 Task: Move the task Develop a new online voting system for elections to the section Done in the project AgileEagle and filter the tasks in the project by Due next week
Action: Mouse moved to (536, 315)
Screenshot: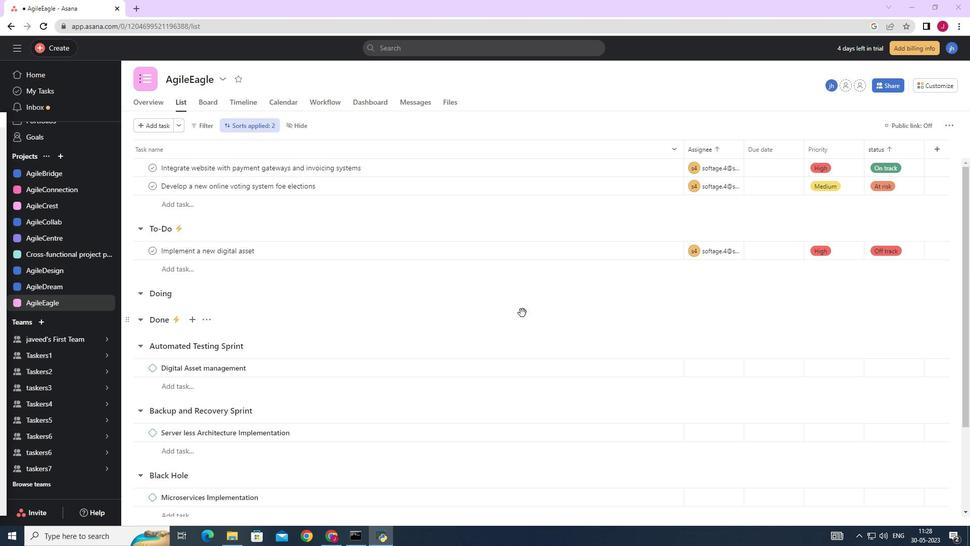 
Action: Mouse scrolled (536, 315) with delta (0, 0)
Screenshot: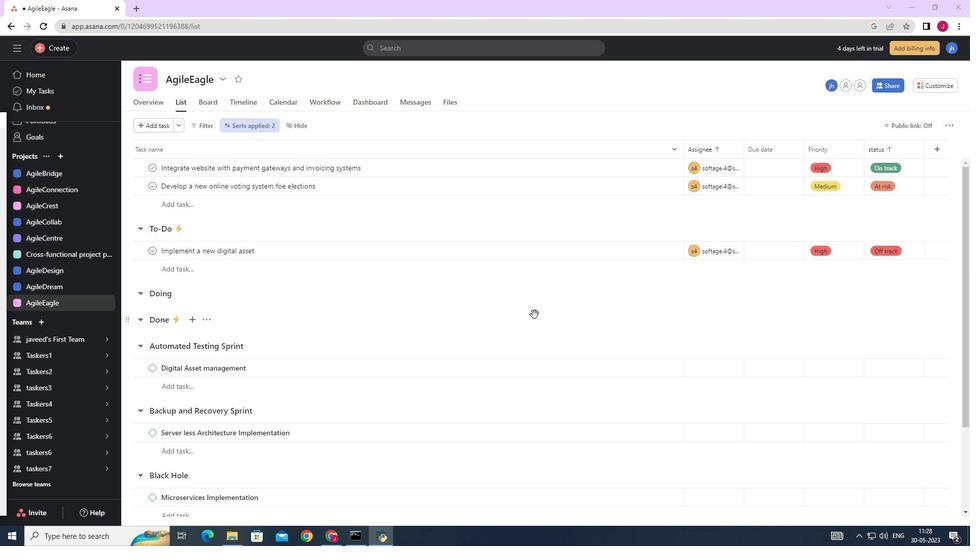 
Action: Mouse scrolled (536, 315) with delta (0, 0)
Screenshot: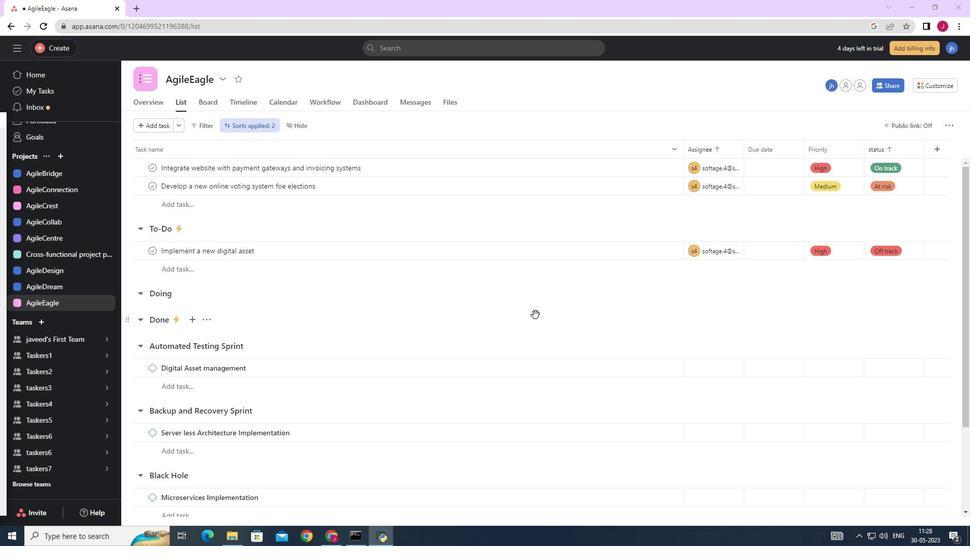 
Action: Mouse scrolled (536, 315) with delta (0, 0)
Screenshot: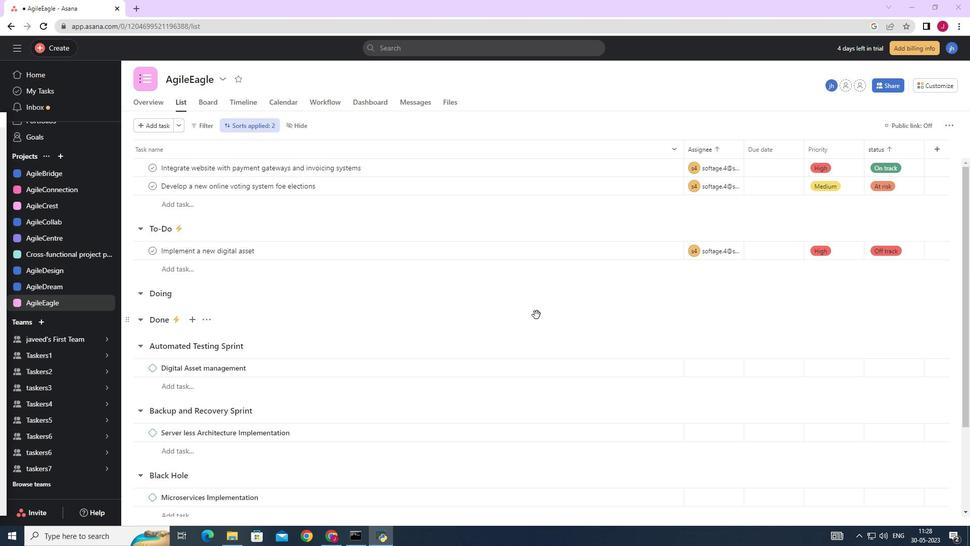 
Action: Mouse moved to (655, 185)
Screenshot: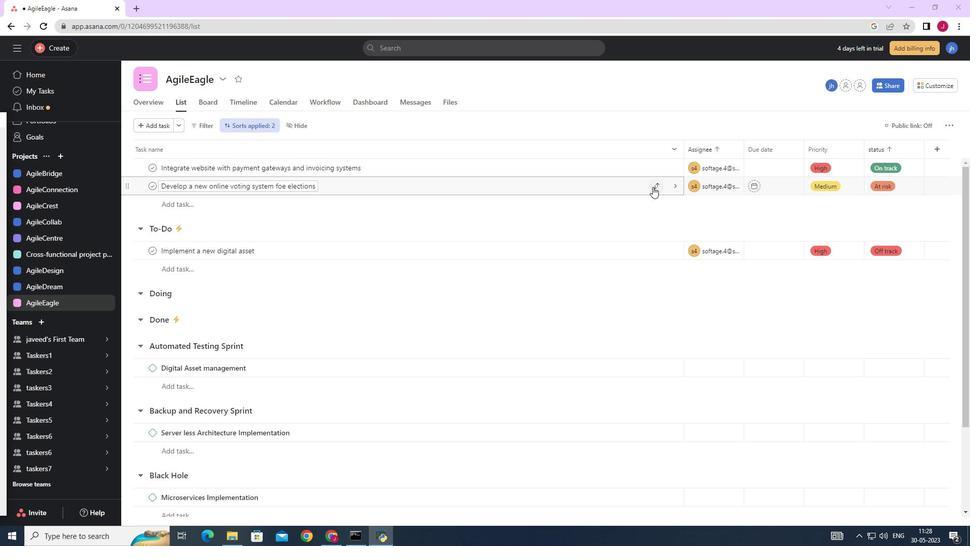 
Action: Mouse pressed left at (655, 185)
Screenshot: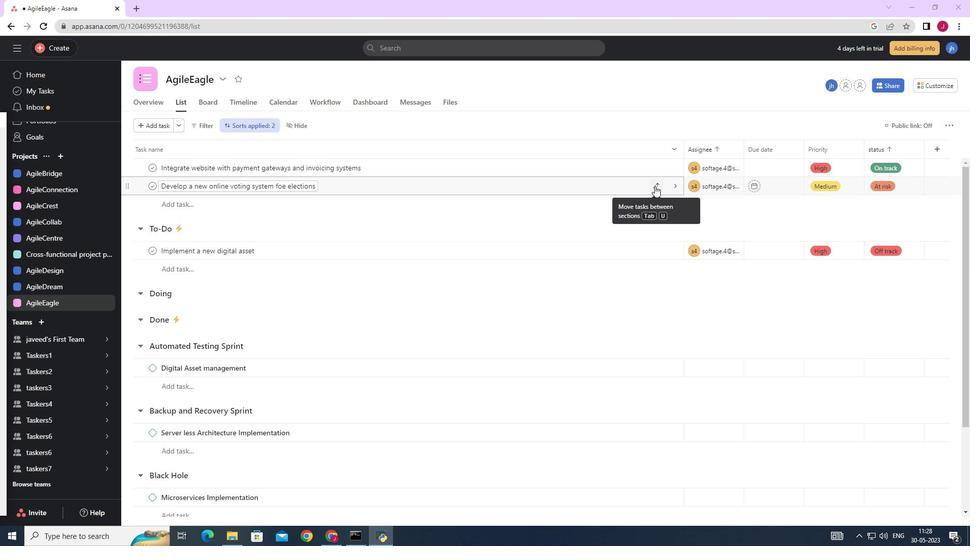 
Action: Mouse moved to (578, 276)
Screenshot: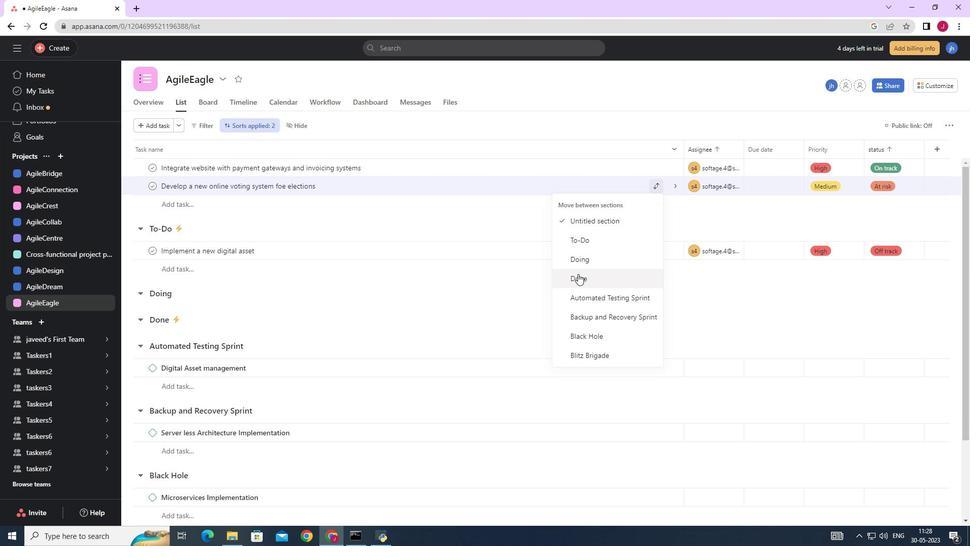 
Action: Mouse pressed left at (578, 276)
Screenshot: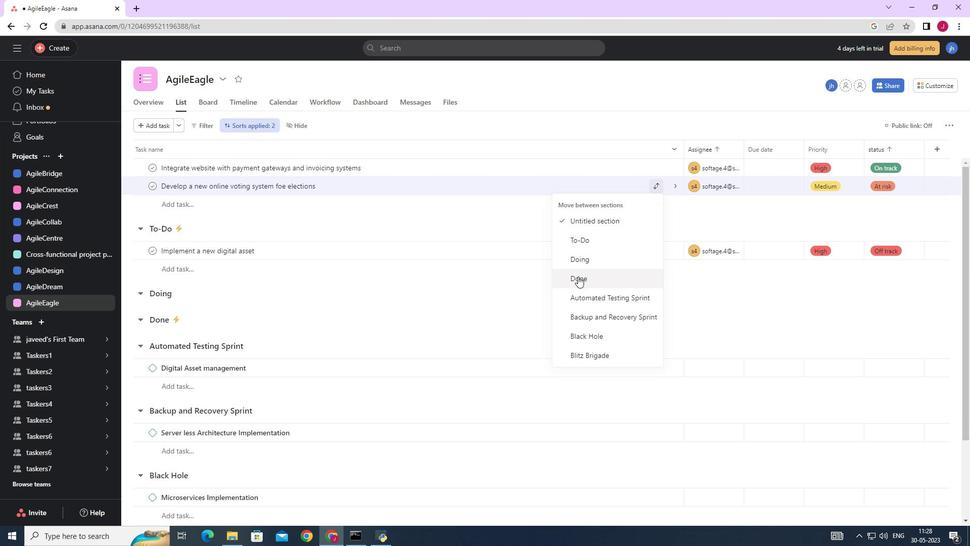 
Action: Mouse moved to (204, 122)
Screenshot: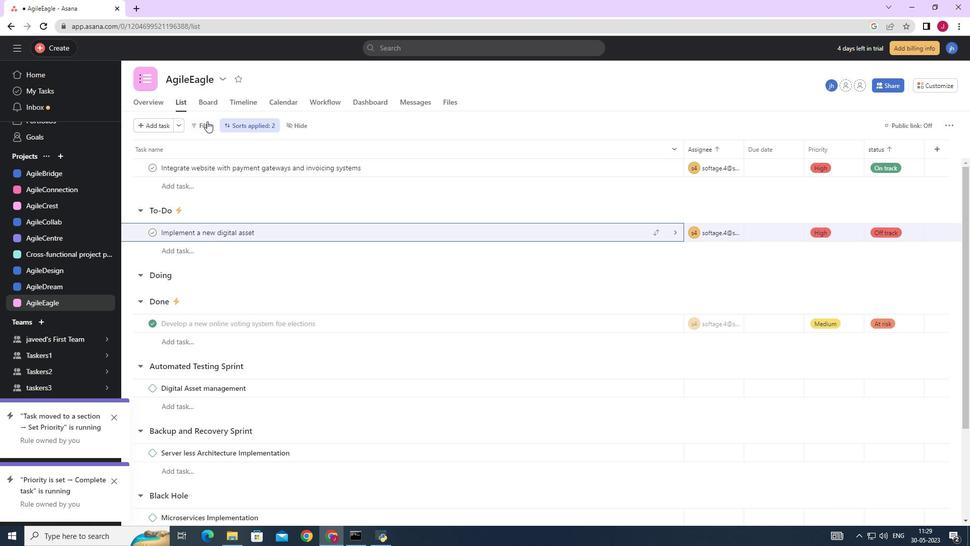 
Action: Mouse pressed left at (204, 122)
Screenshot: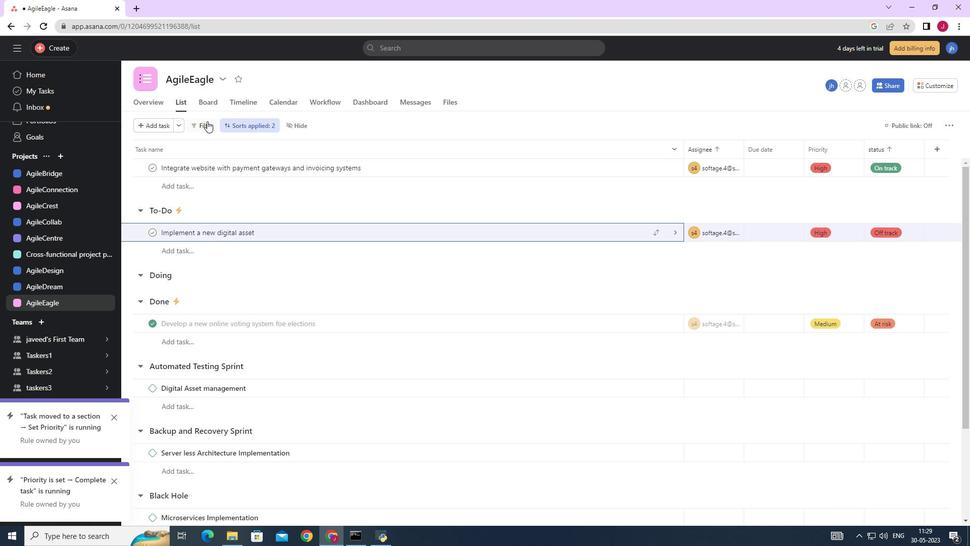 
Action: Mouse moved to (226, 180)
Screenshot: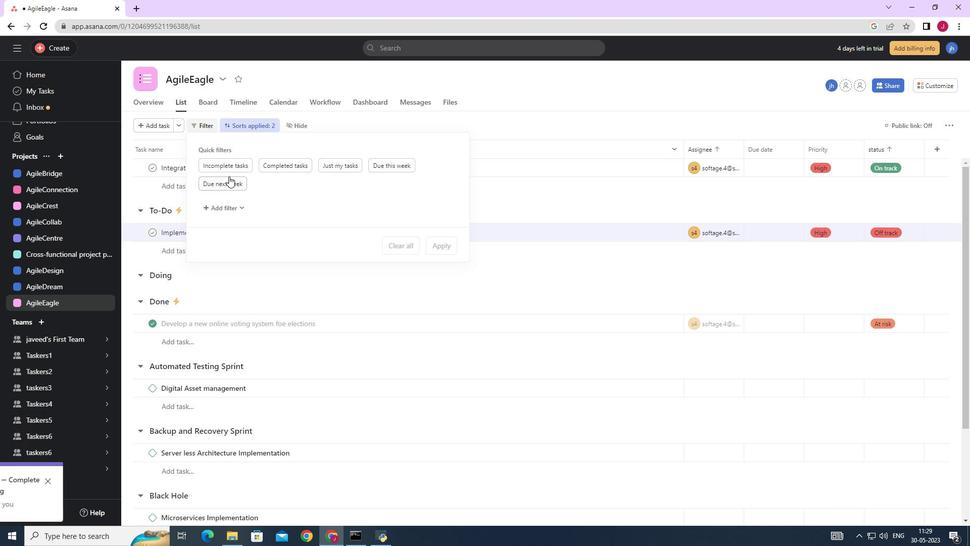 
Action: Mouse pressed left at (226, 180)
Screenshot: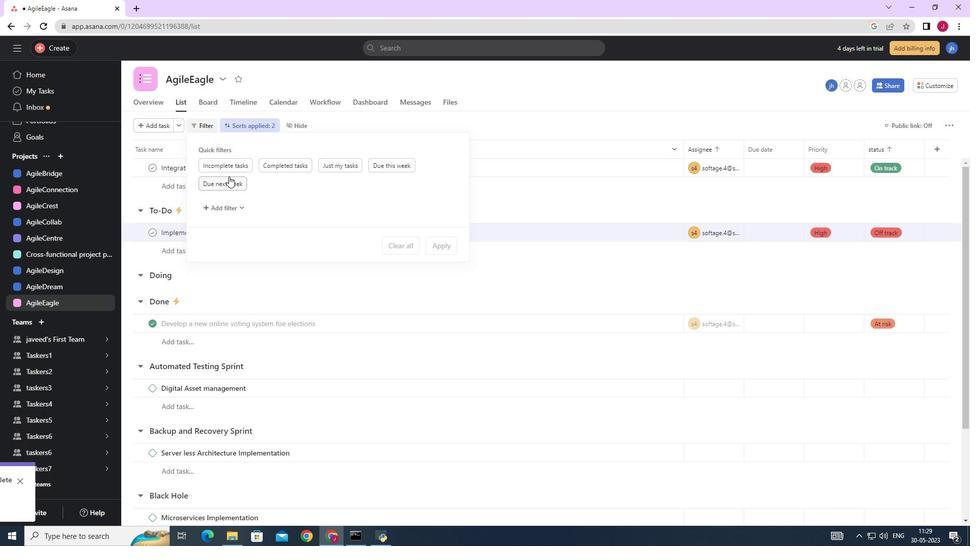 
Action: Mouse moved to (231, 126)
Screenshot: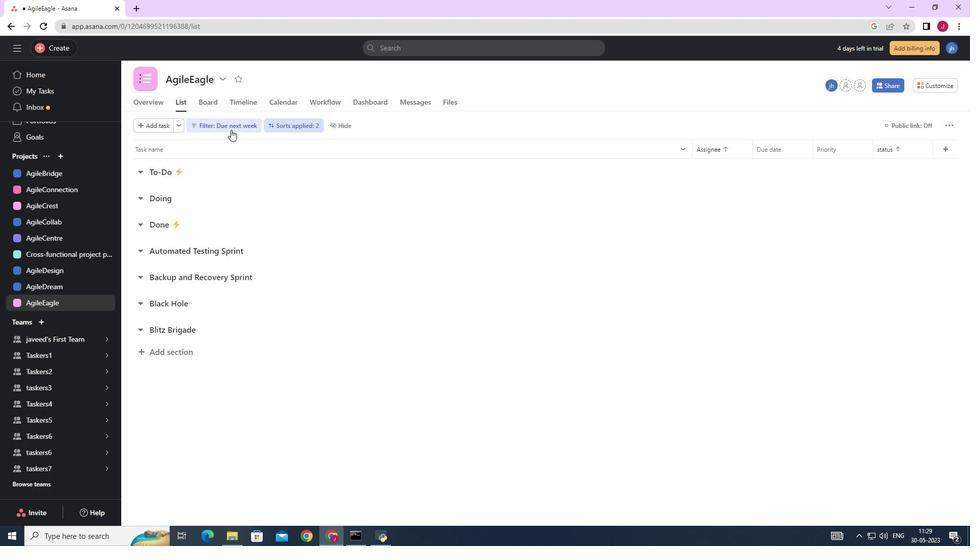 
Action: Mouse pressed left at (231, 126)
Screenshot: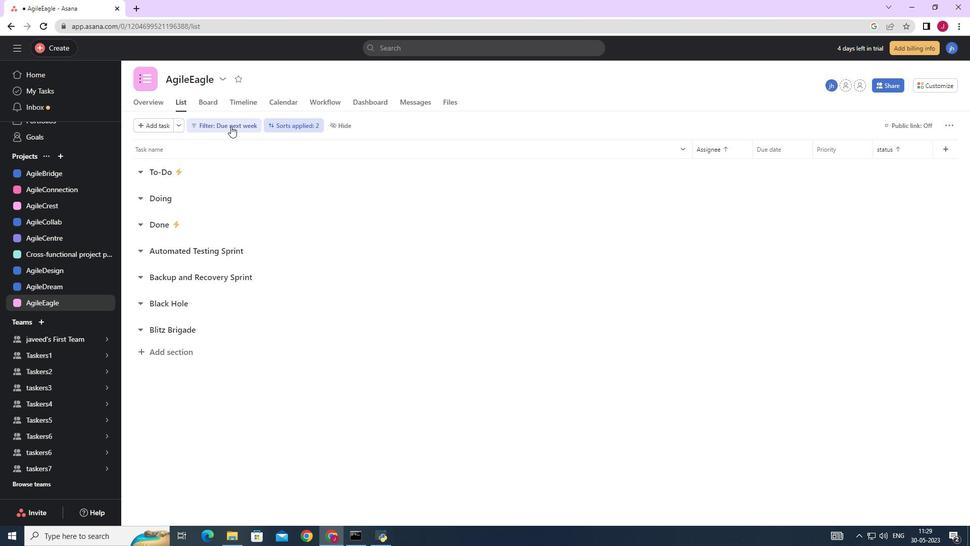 
Action: Mouse moved to (229, 220)
Screenshot: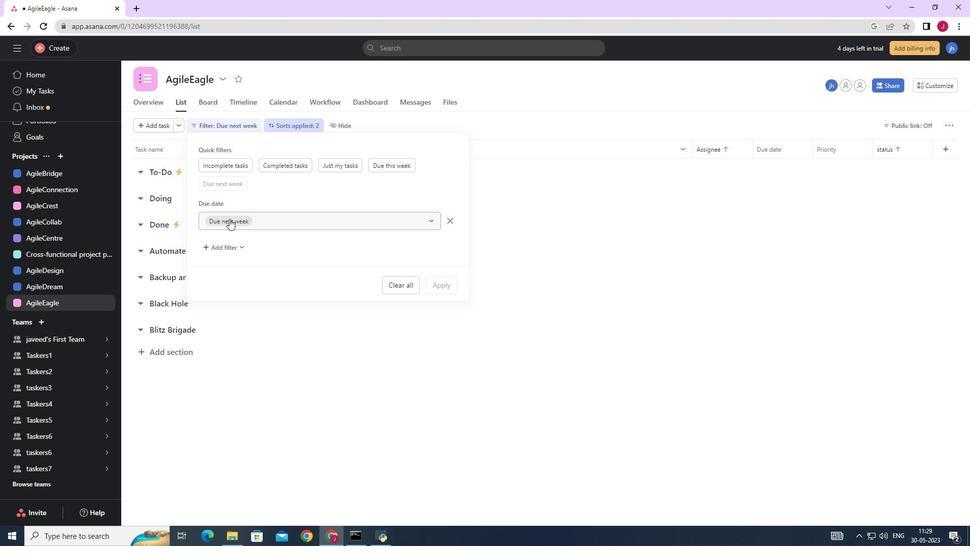 
Action: Mouse pressed left at (229, 220)
Screenshot: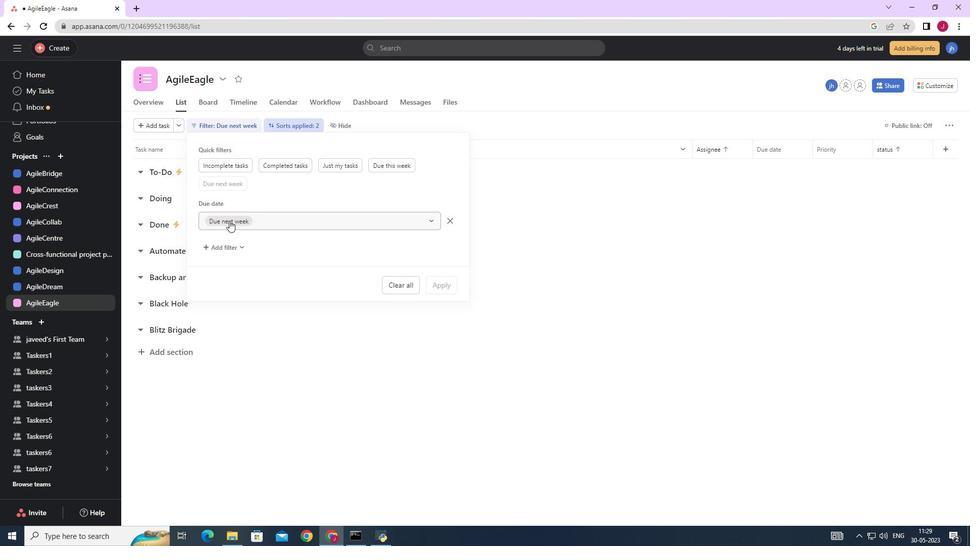 
Action: Mouse moved to (570, 284)
Screenshot: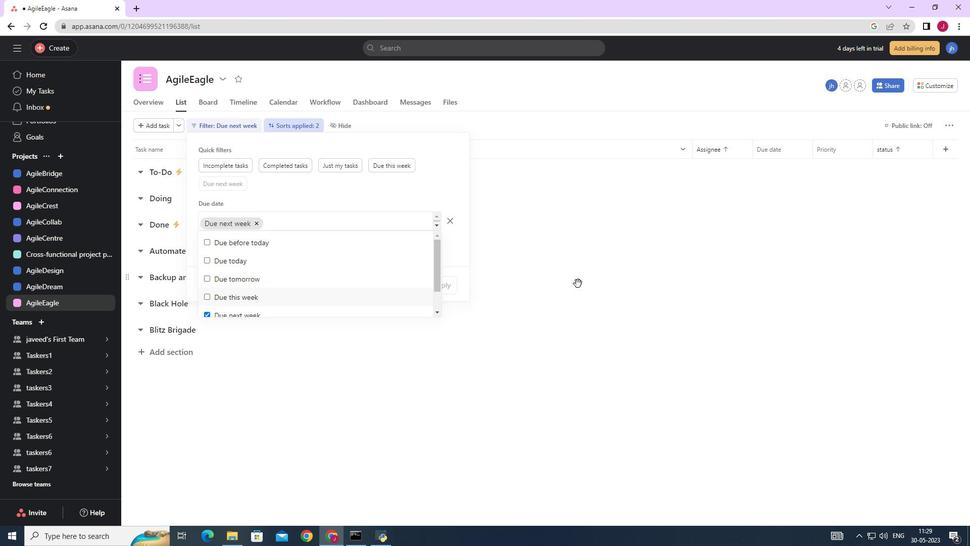 
Action: Mouse scrolled (570, 284) with delta (0, 0)
Screenshot: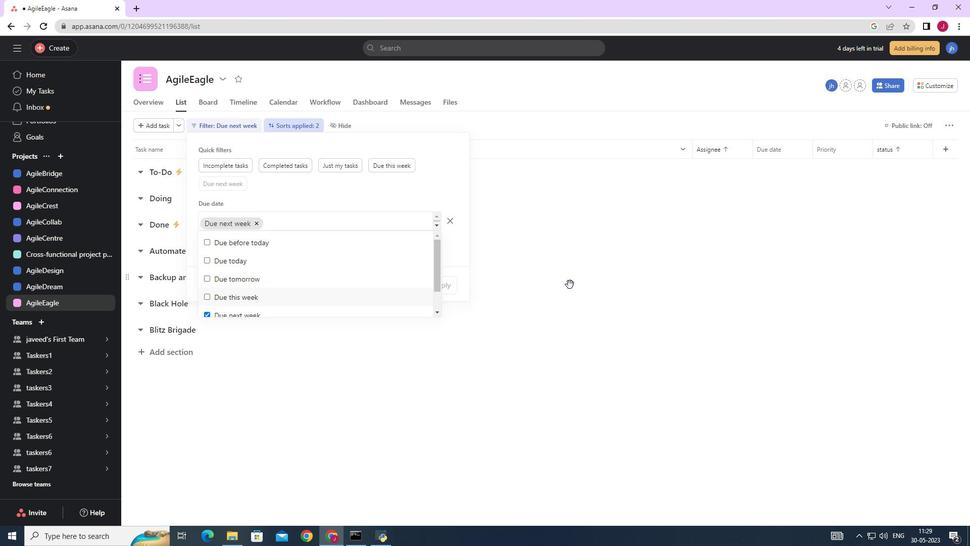 
Action: Mouse moved to (569, 284)
Screenshot: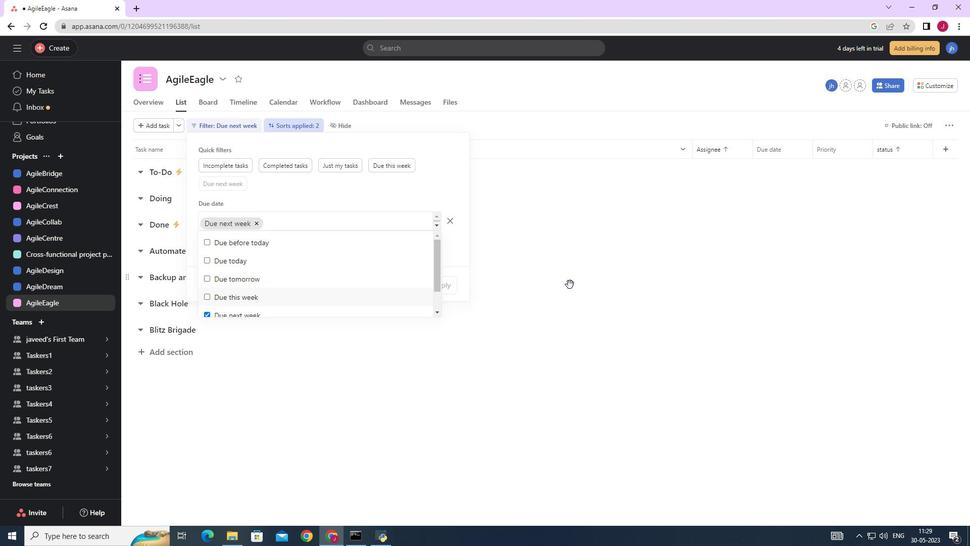 
Action: Mouse scrolled (569, 284) with delta (0, 0)
Screenshot: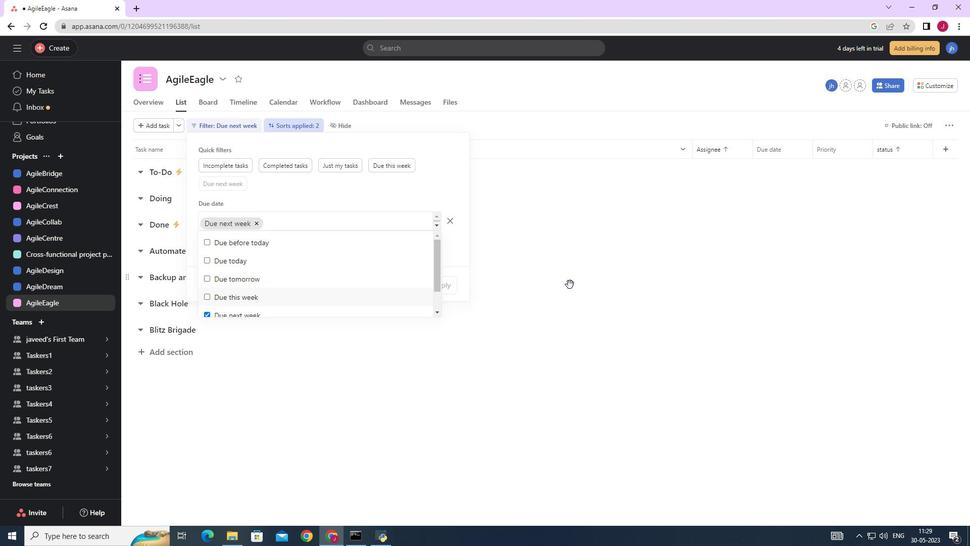 
Action: Mouse moved to (258, 308)
Screenshot: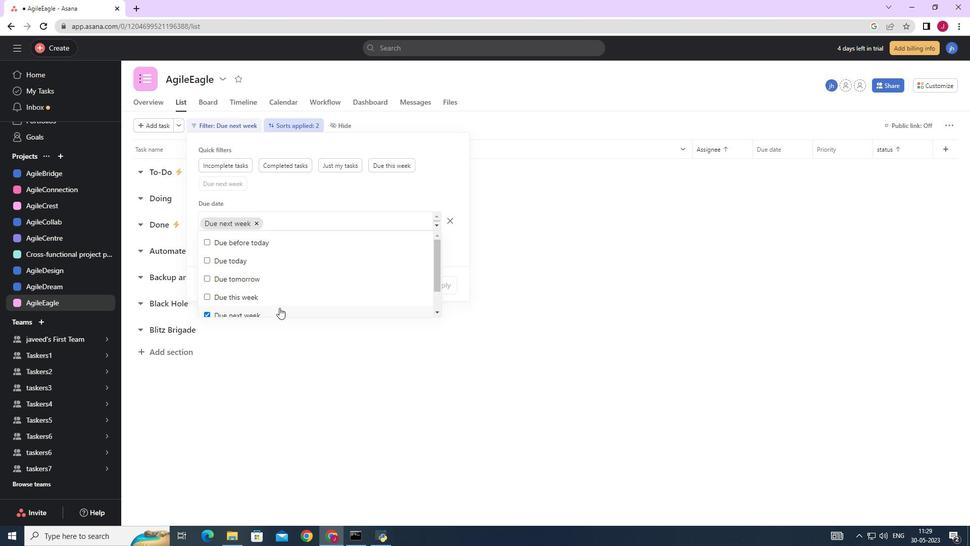 
Action: Mouse scrolled (258, 308) with delta (0, 0)
Screenshot: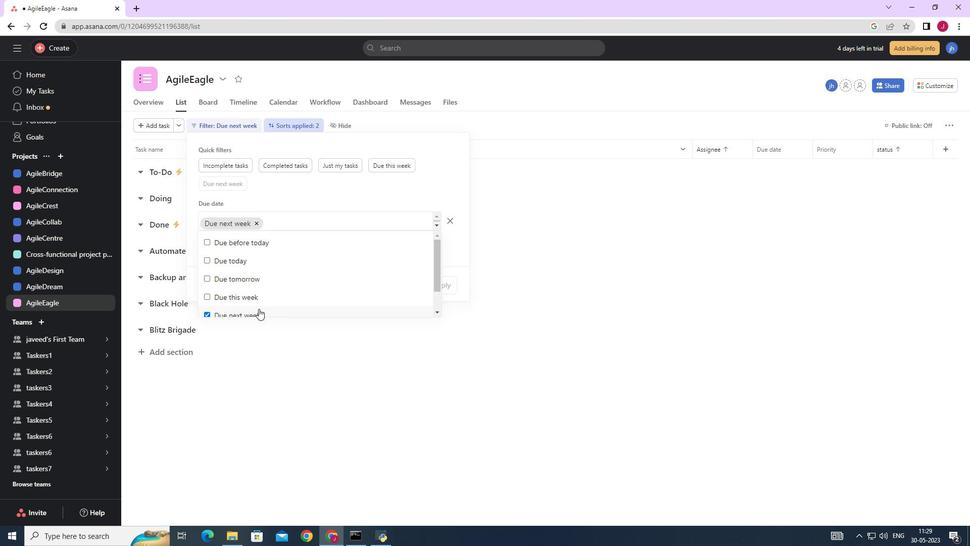 
Action: Mouse scrolled (258, 308) with delta (0, 0)
Screenshot: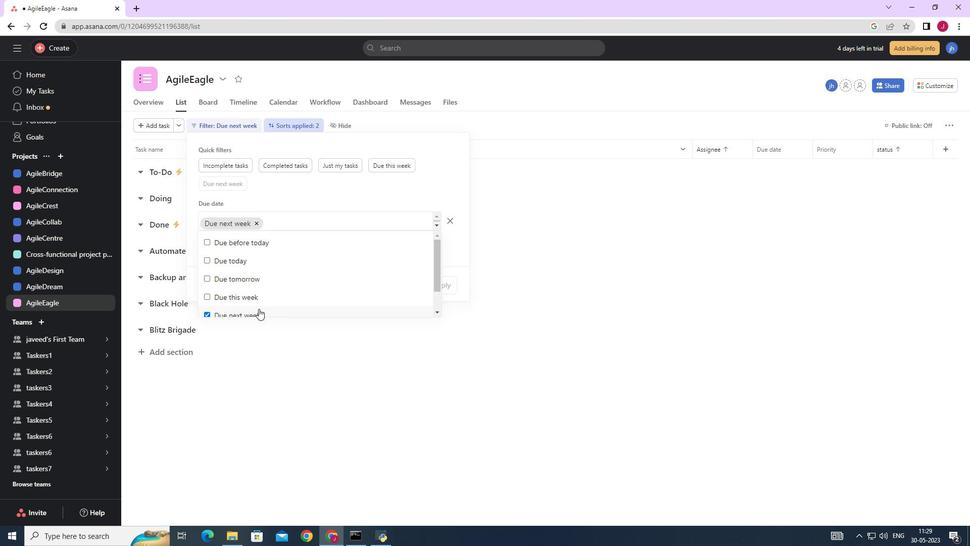 
Action: Mouse scrolled (258, 308) with delta (0, 0)
Screenshot: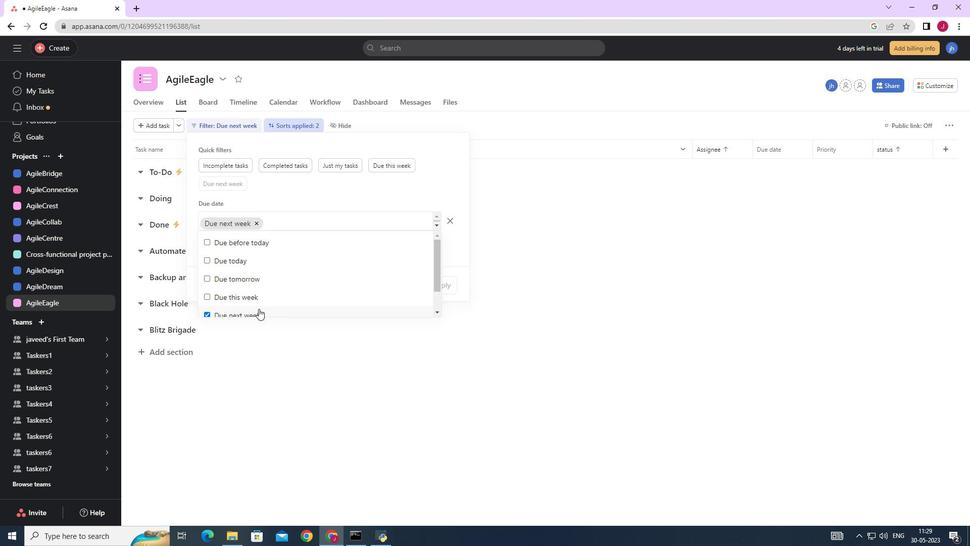 
Action: Mouse moved to (239, 284)
Screenshot: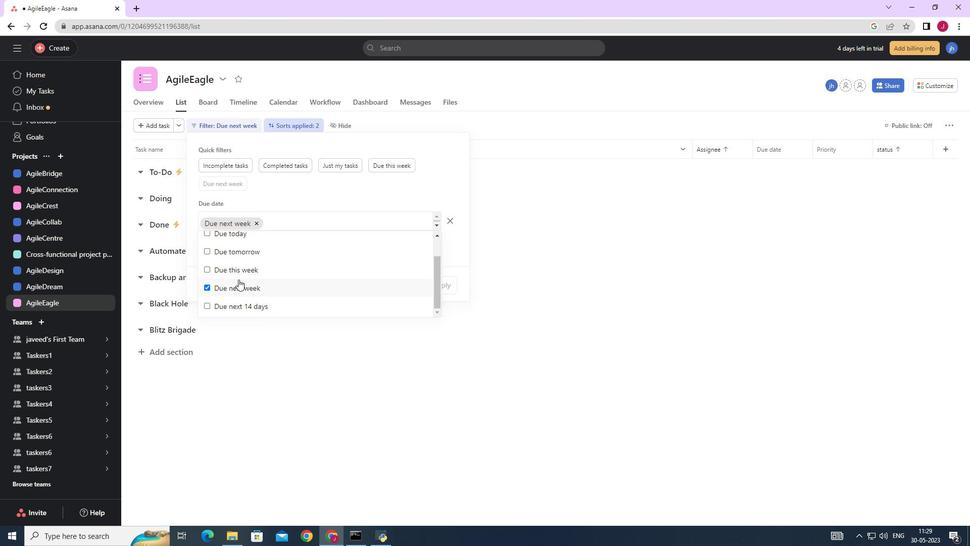 
Action: Mouse pressed left at (239, 284)
Screenshot: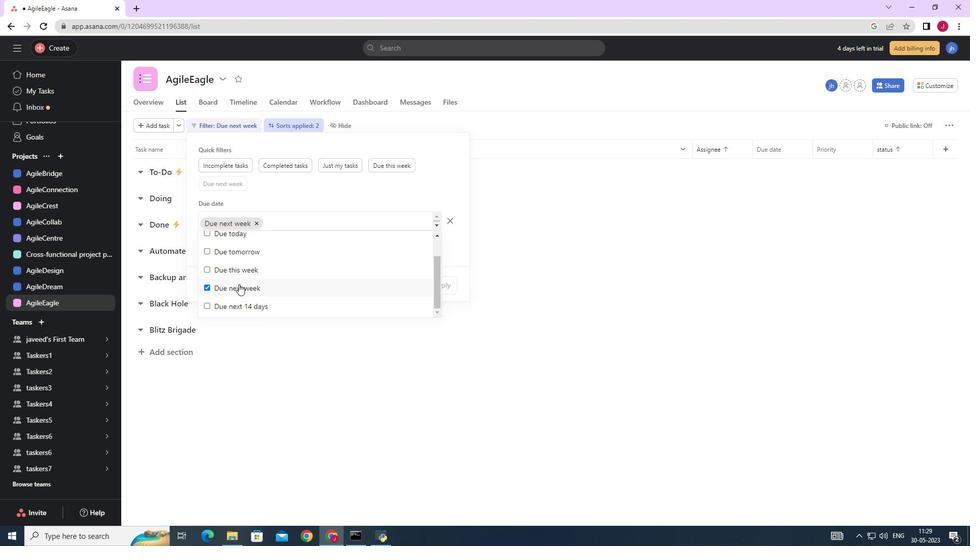 
Action: Mouse pressed left at (239, 284)
Screenshot: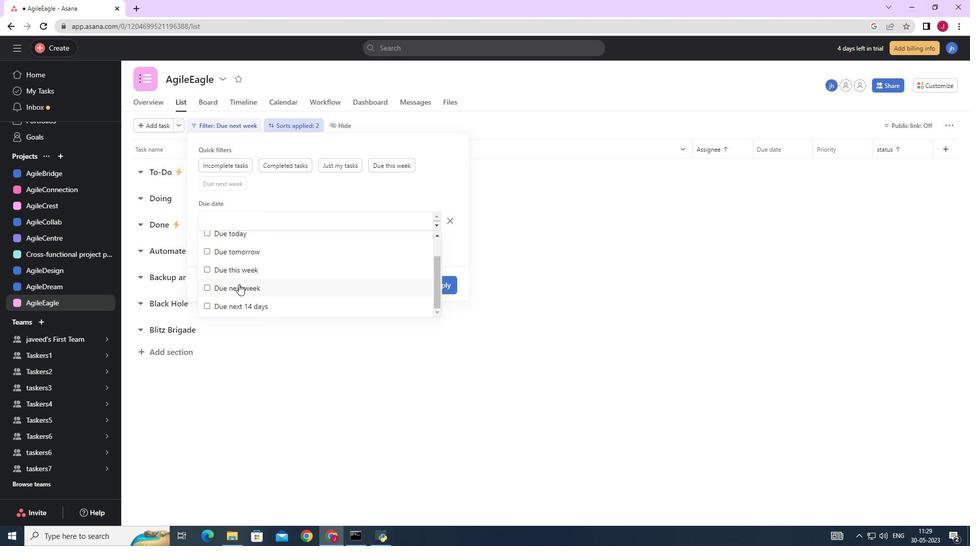 
Action: Mouse moved to (248, 284)
Screenshot: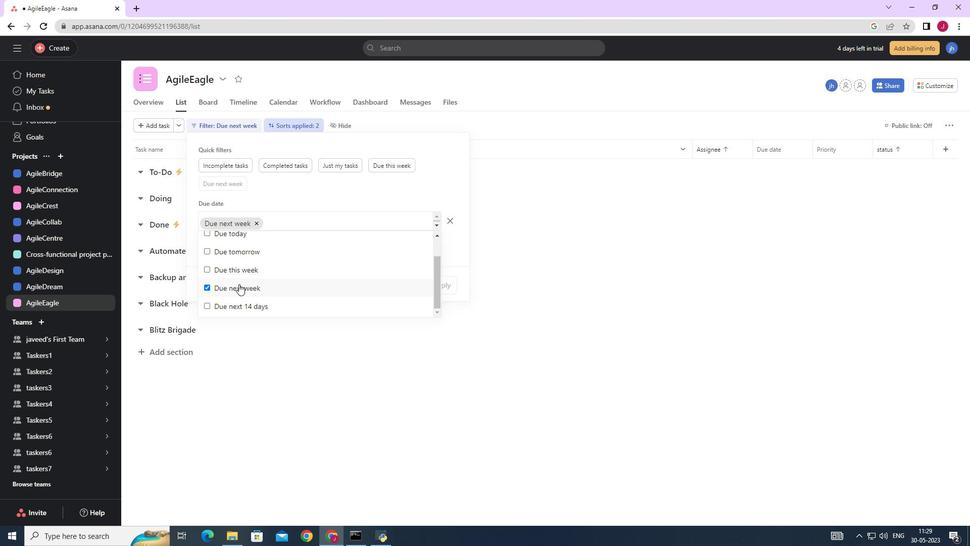 
Action: Mouse pressed left at (248, 284)
Screenshot: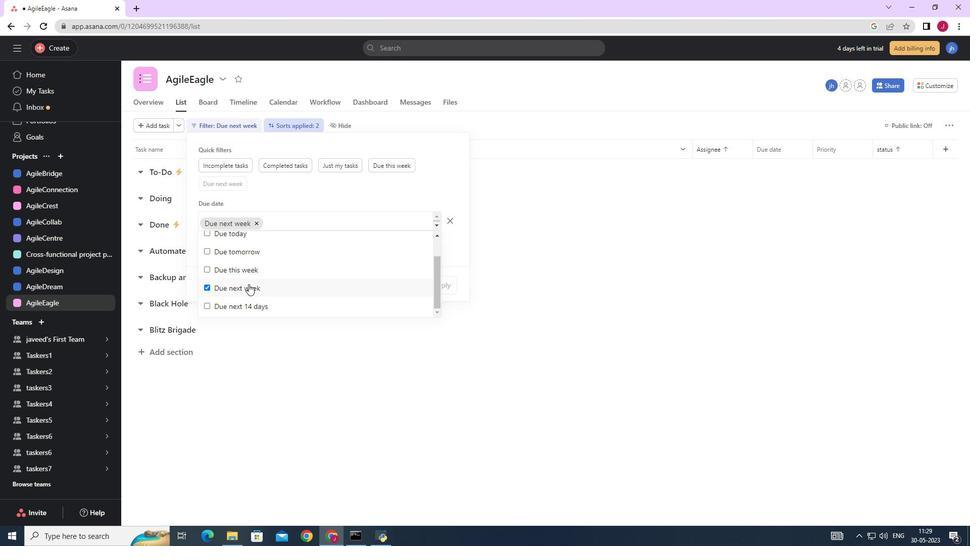 
Action: Mouse pressed left at (248, 284)
Screenshot: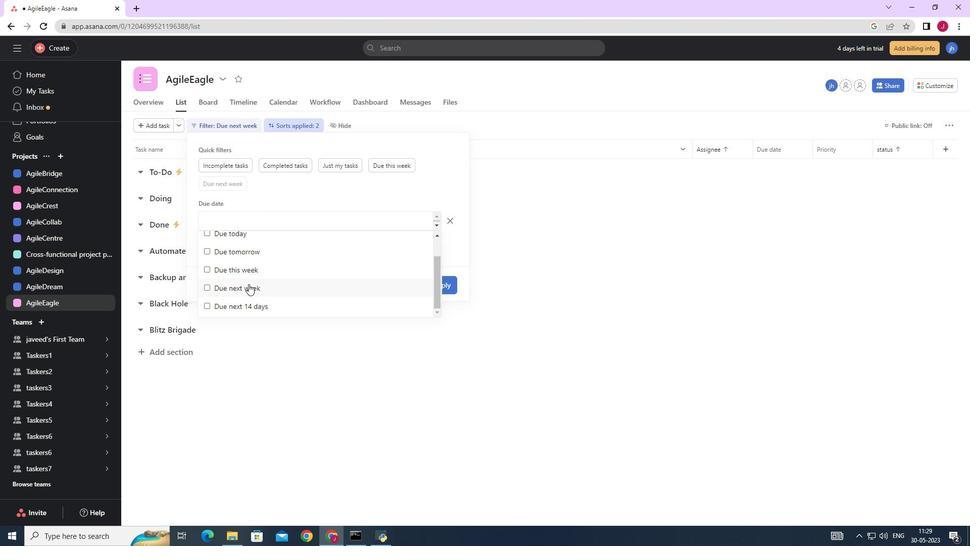 
Action: Mouse moved to (581, 269)
Screenshot: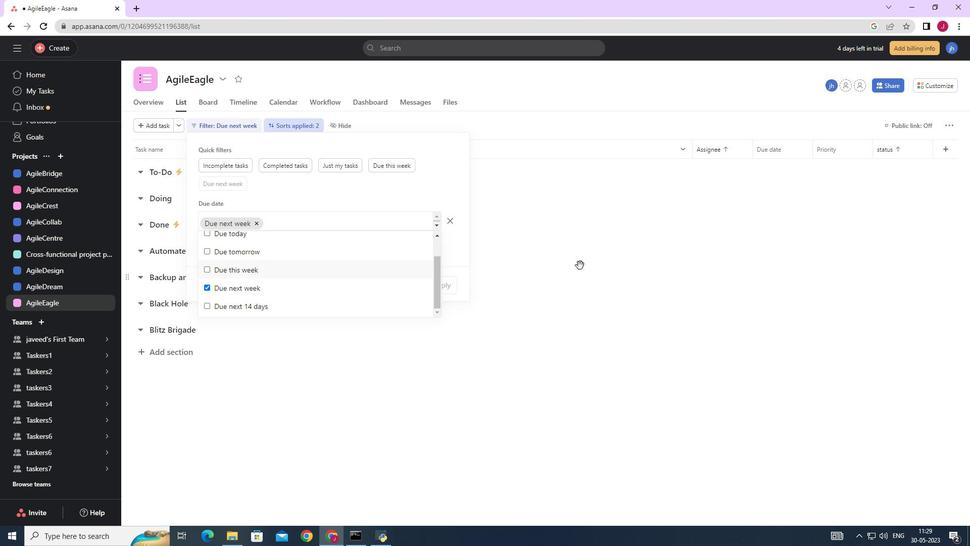 
Action: Mouse pressed left at (581, 269)
Screenshot: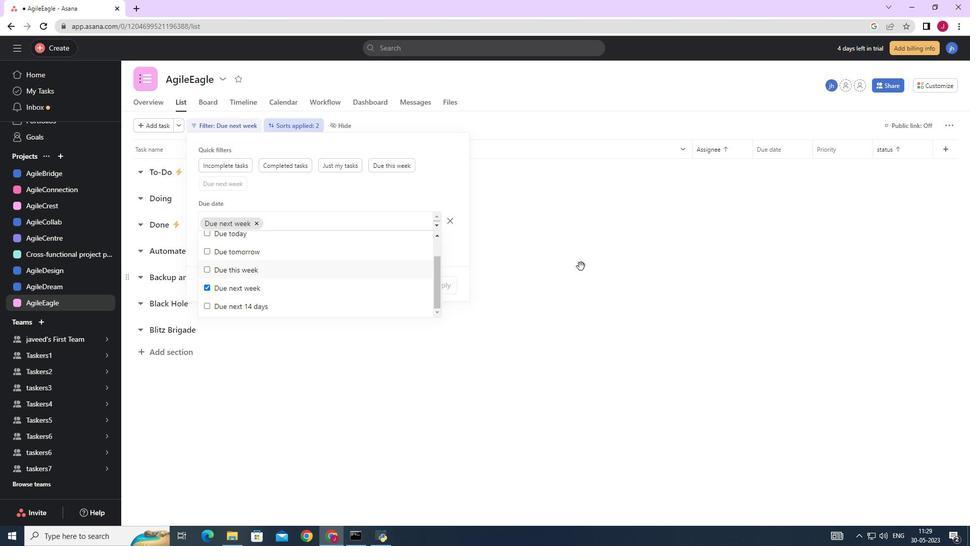 
Action: Mouse moved to (546, 290)
Screenshot: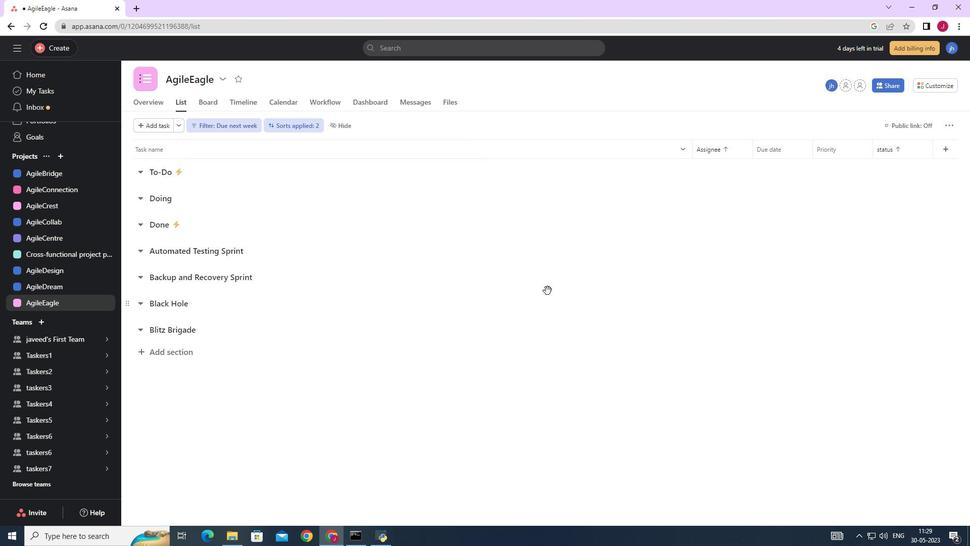 
Action: Mouse scrolled (546, 291) with delta (0, 0)
Screenshot: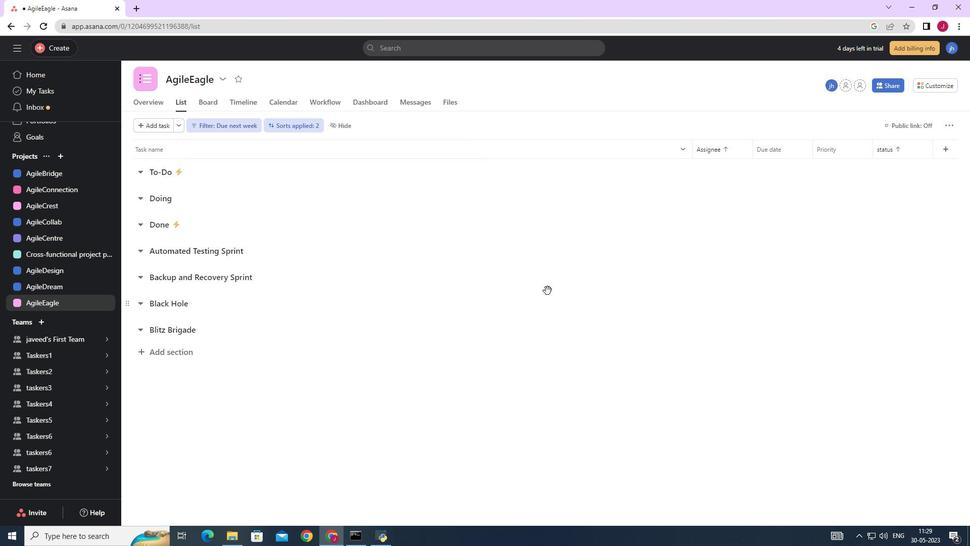 
Action: Mouse scrolled (546, 291) with delta (0, 0)
Screenshot: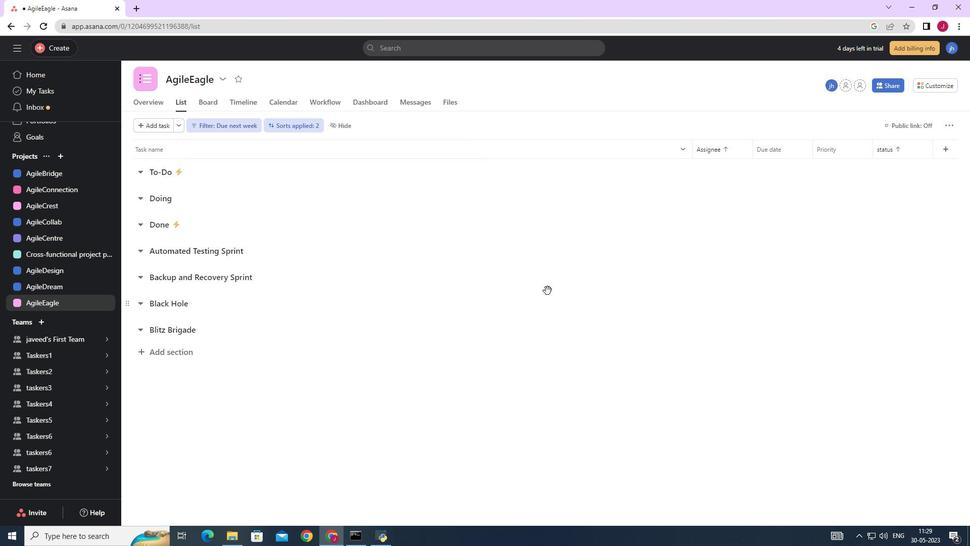 
Action: Mouse scrolled (546, 291) with delta (0, 0)
Screenshot: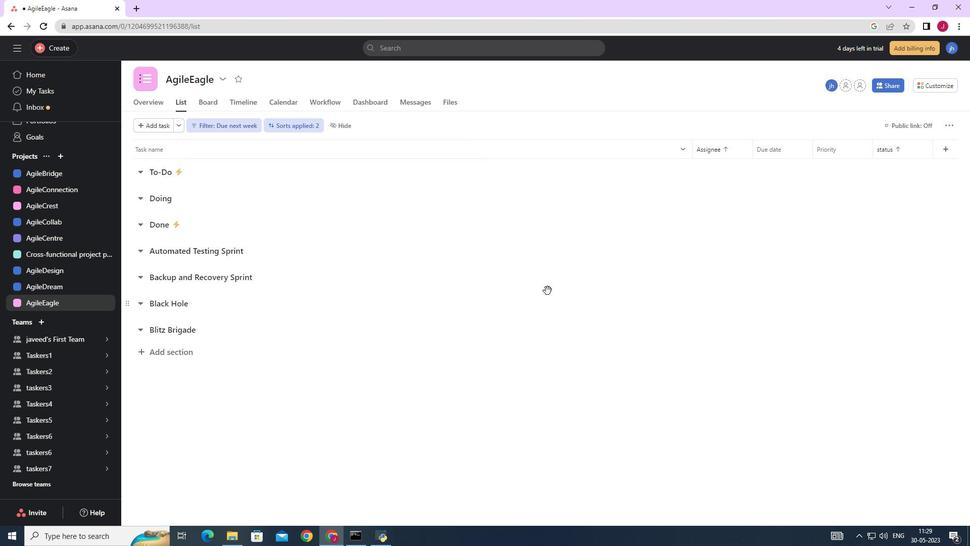 
Action: Mouse scrolled (546, 291) with delta (0, 0)
Screenshot: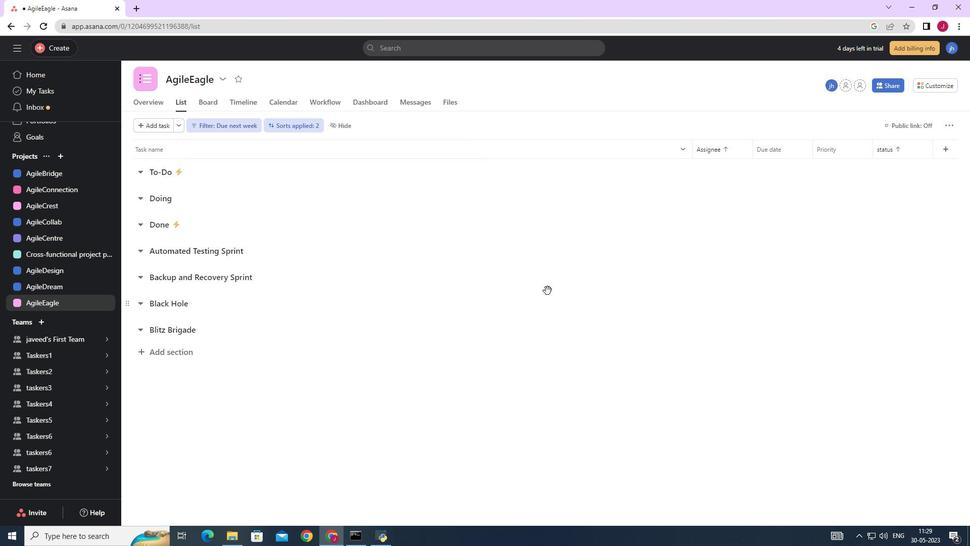 
Action: Mouse moved to (543, 290)
Screenshot: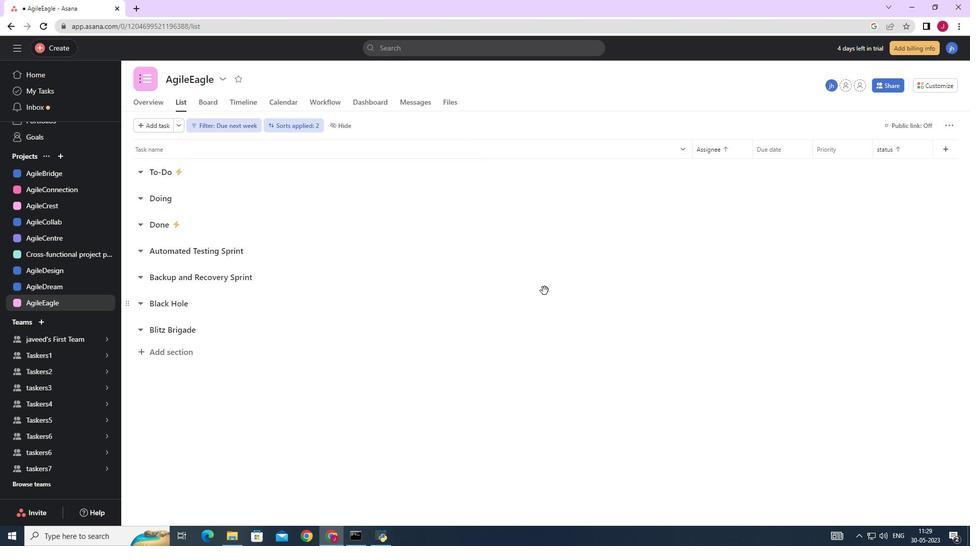 
Action: Mouse scrolled (543, 291) with delta (0, 0)
Screenshot: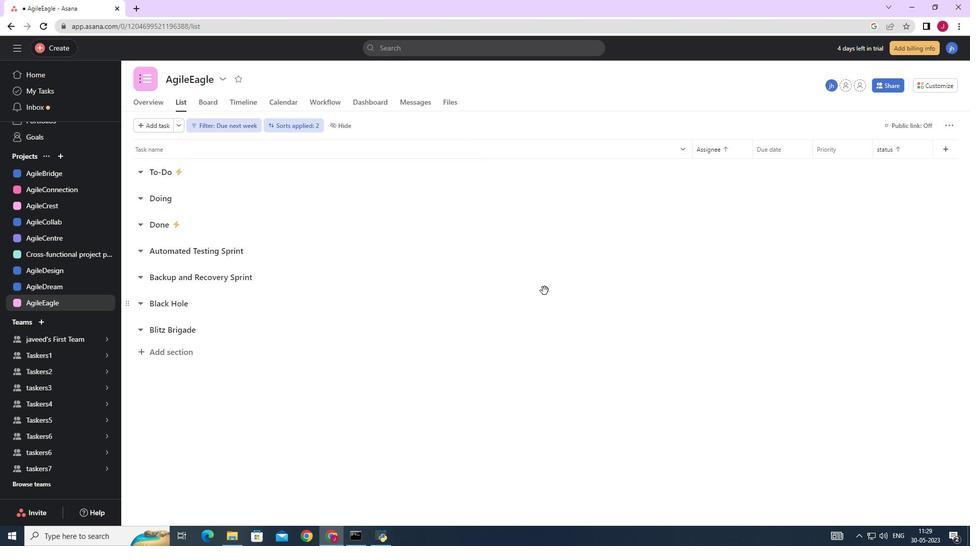 
Action: Mouse scrolled (543, 291) with delta (0, 0)
Screenshot: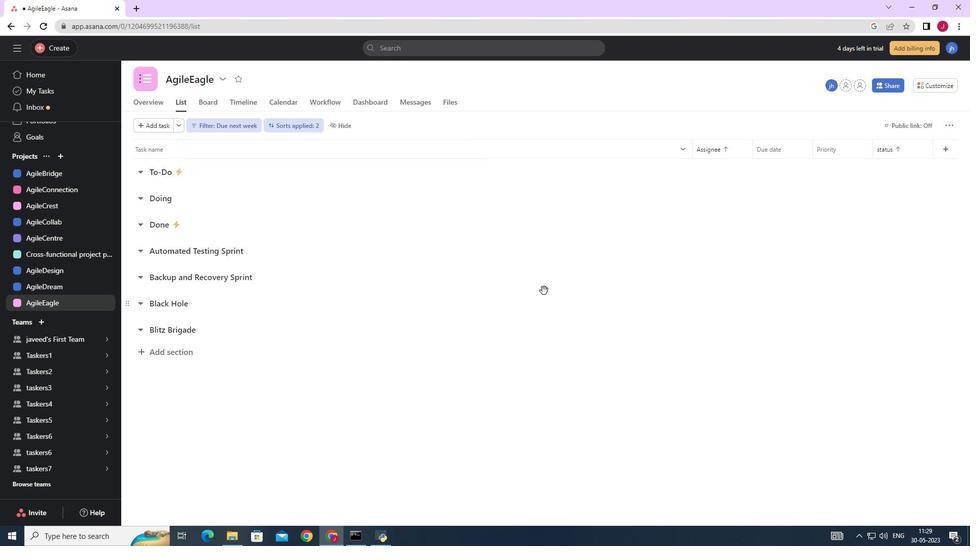 
Action: Mouse scrolled (543, 291) with delta (0, 0)
Screenshot: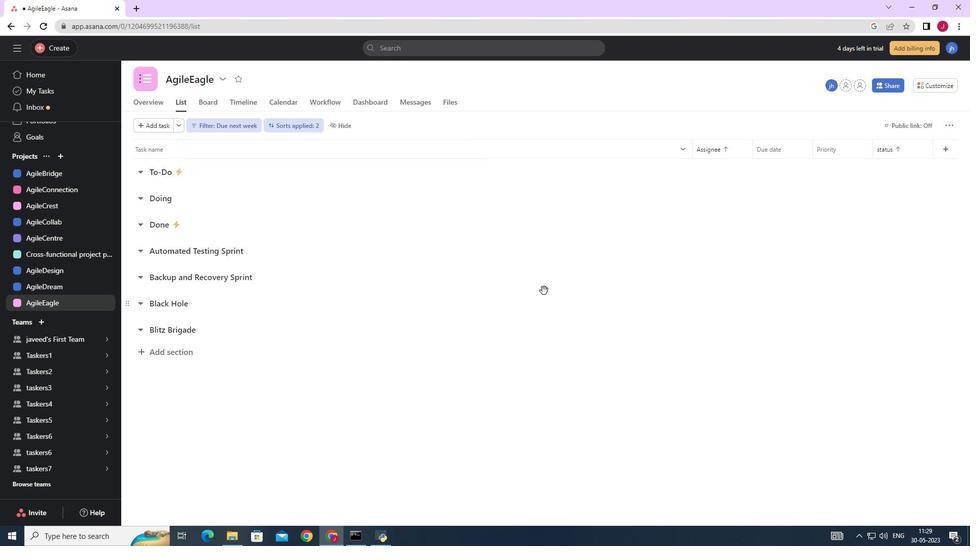 
Action: Mouse moved to (541, 290)
Screenshot: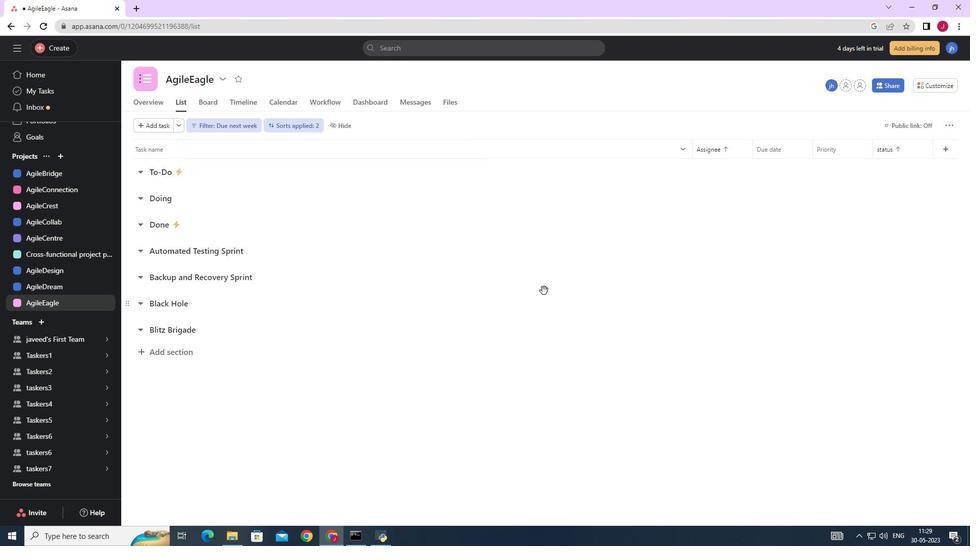
Action: Mouse scrolled (541, 290) with delta (0, 0)
Screenshot: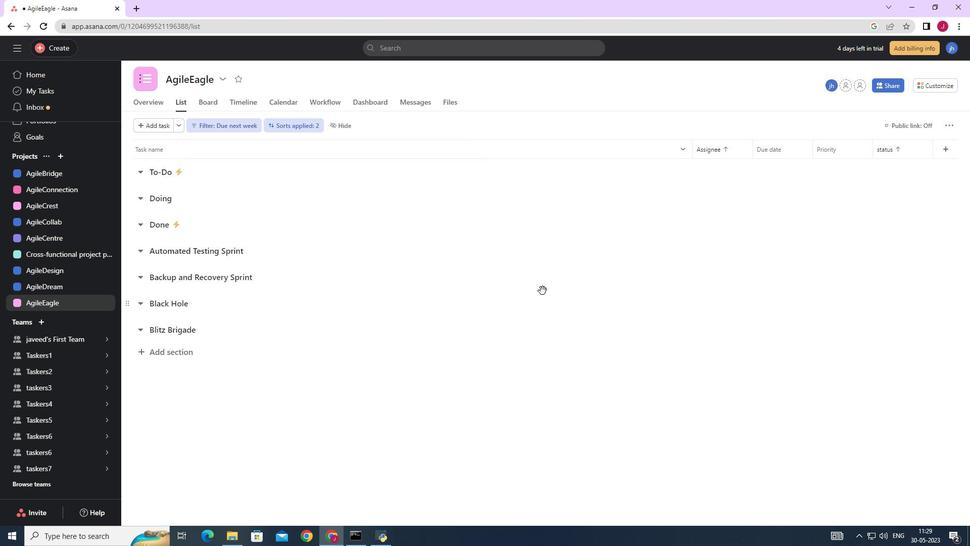 
Action: Mouse moved to (540, 288)
Screenshot: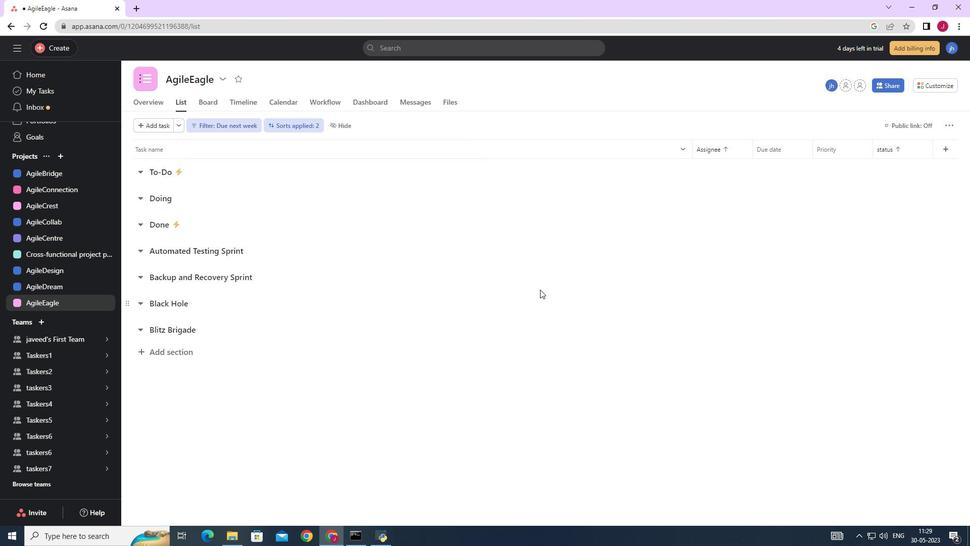
